 Task: Change the number of threads for transcode stream output to 3.
Action: Mouse moved to (103, 21)
Screenshot: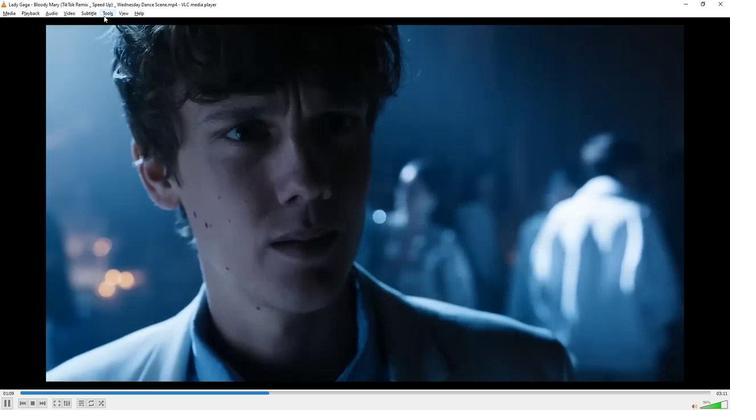 
Action: Mouse pressed left at (103, 21)
Screenshot: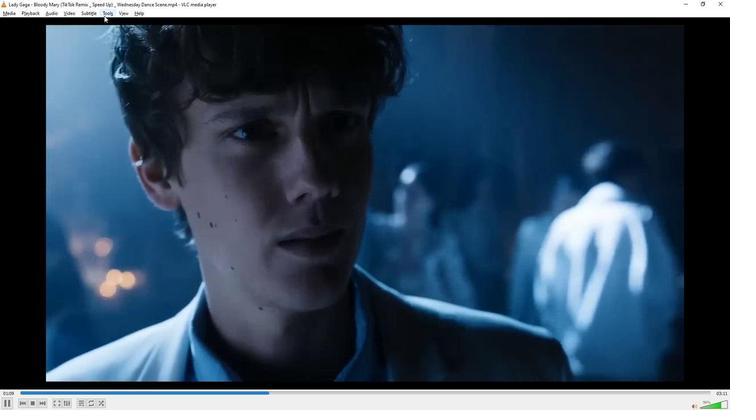 
Action: Mouse moved to (115, 107)
Screenshot: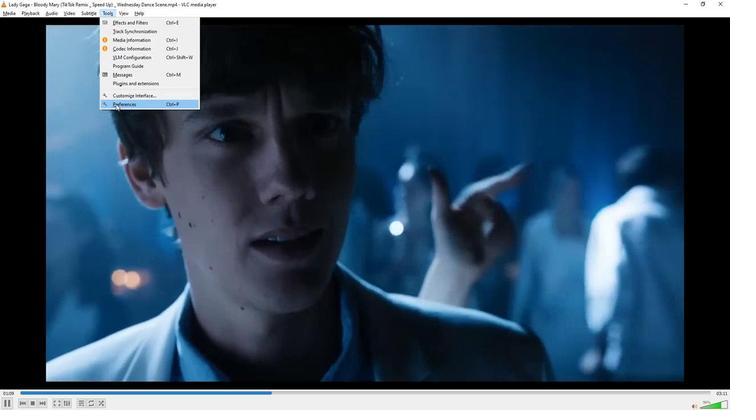 
Action: Mouse pressed left at (115, 107)
Screenshot: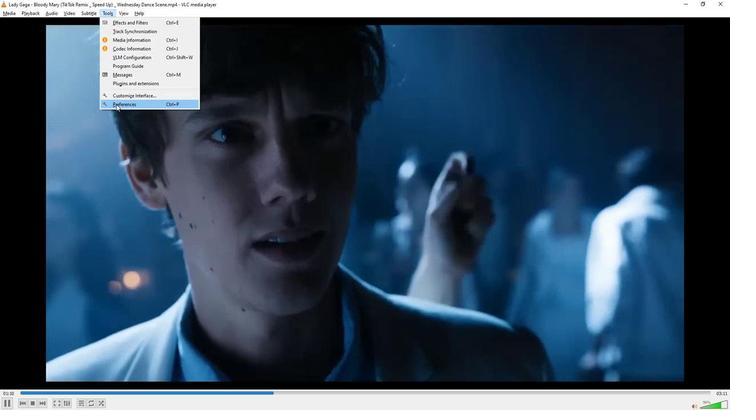 
Action: Mouse moved to (212, 306)
Screenshot: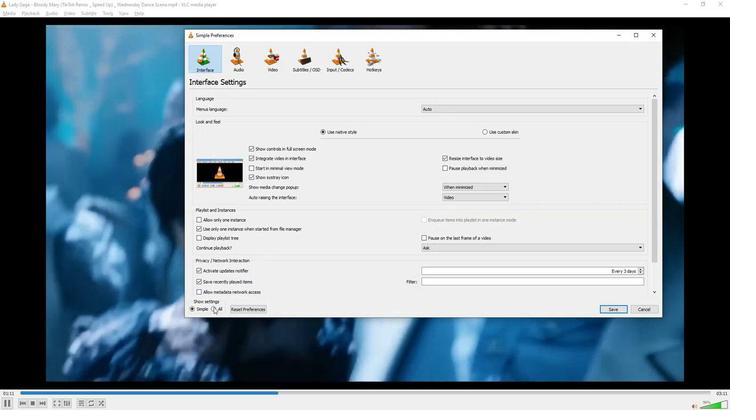 
Action: Mouse pressed left at (212, 306)
Screenshot: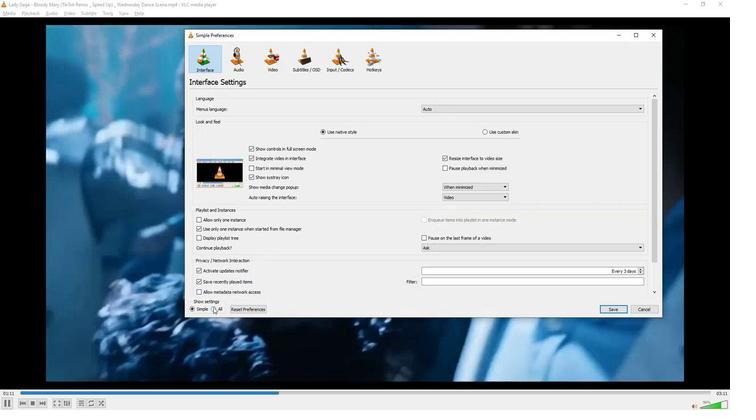
Action: Mouse moved to (308, 175)
Screenshot: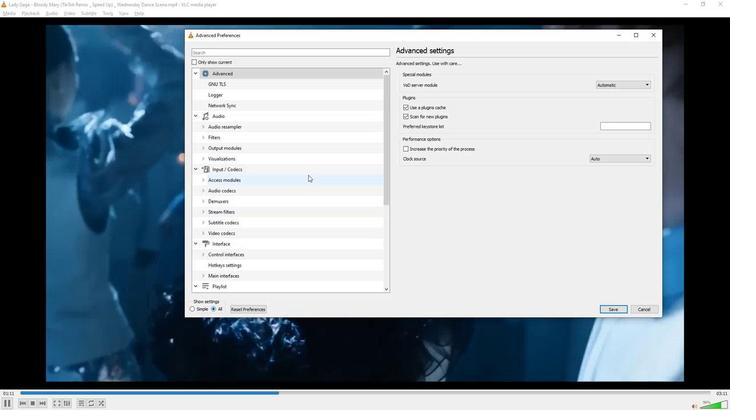 
Action: Mouse scrolled (308, 174) with delta (0, 0)
Screenshot: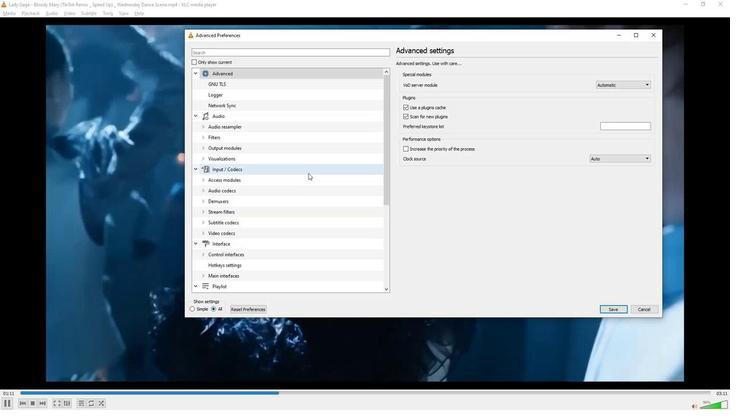 
Action: Mouse moved to (308, 175)
Screenshot: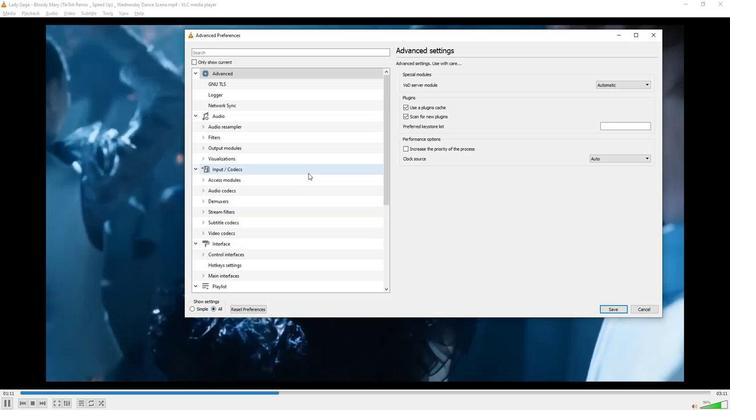 
Action: Mouse scrolled (308, 174) with delta (0, 0)
Screenshot: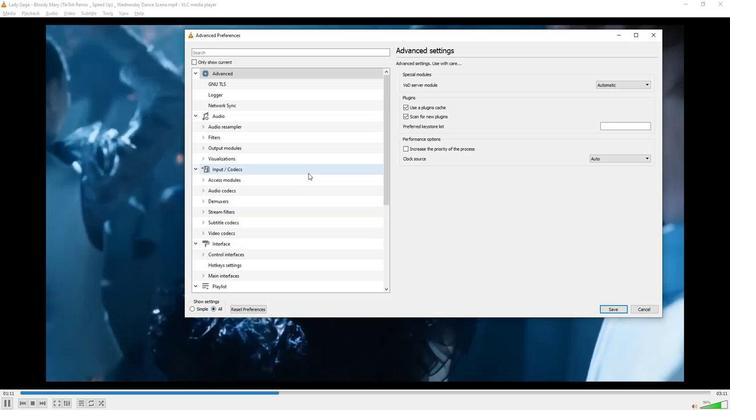 
Action: Mouse scrolled (308, 174) with delta (0, 0)
Screenshot: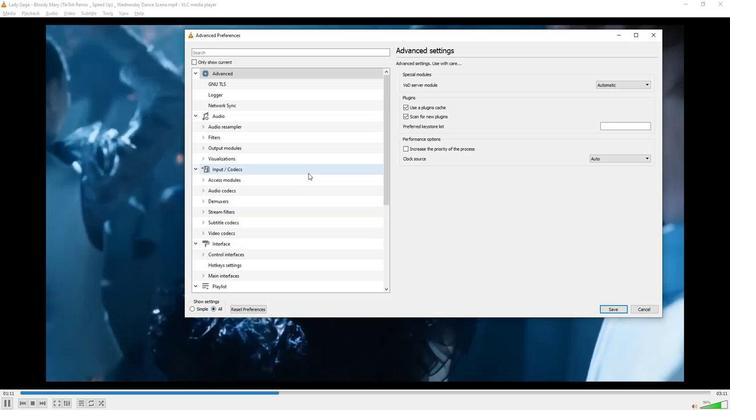 
Action: Mouse scrolled (308, 174) with delta (0, 0)
Screenshot: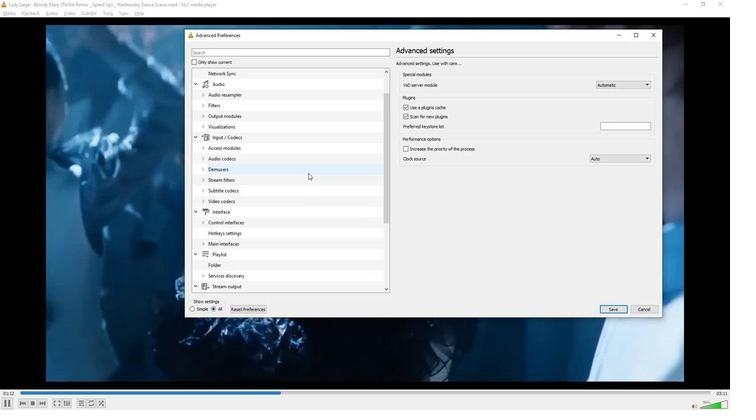 
Action: Mouse scrolled (308, 174) with delta (0, 0)
Screenshot: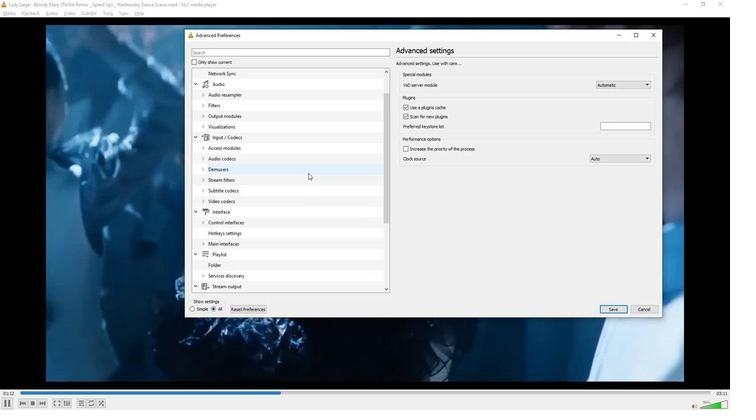
Action: Mouse scrolled (308, 174) with delta (0, 0)
Screenshot: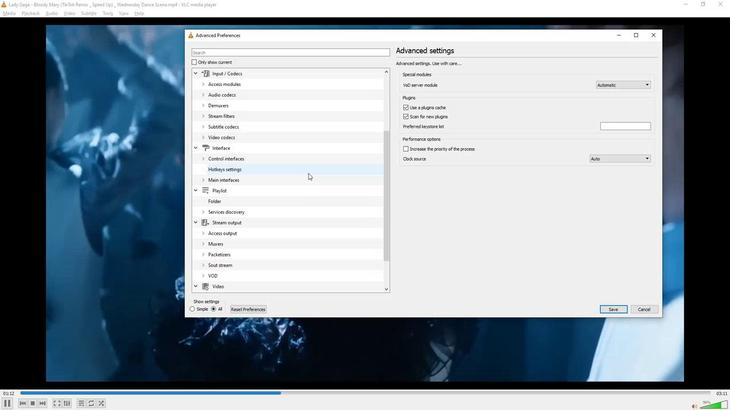 
Action: Mouse scrolled (308, 174) with delta (0, 0)
Screenshot: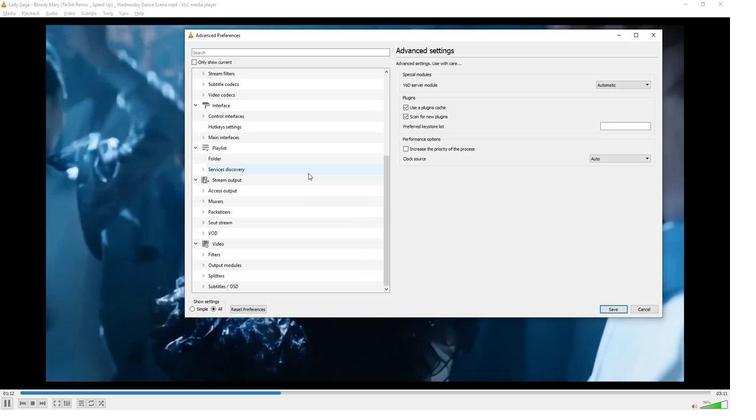 
Action: Mouse moved to (307, 175)
Screenshot: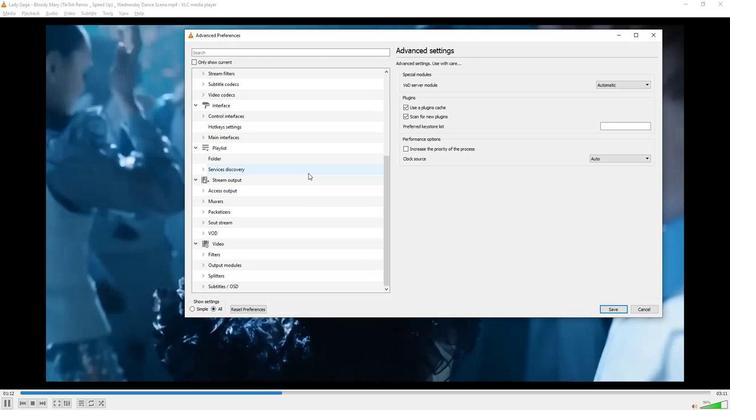 
Action: Mouse scrolled (307, 174) with delta (0, 0)
Screenshot: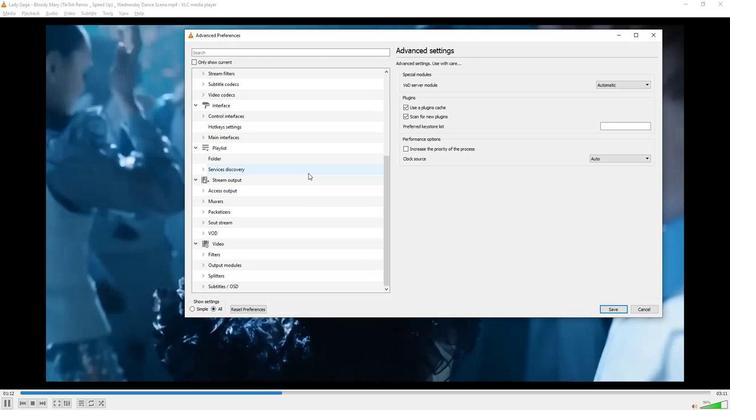 
Action: Mouse scrolled (307, 174) with delta (0, 0)
Screenshot: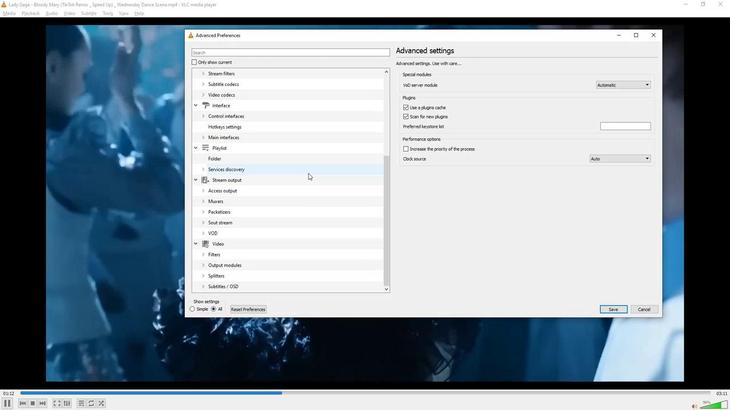 
Action: Mouse scrolled (307, 174) with delta (0, 0)
Screenshot: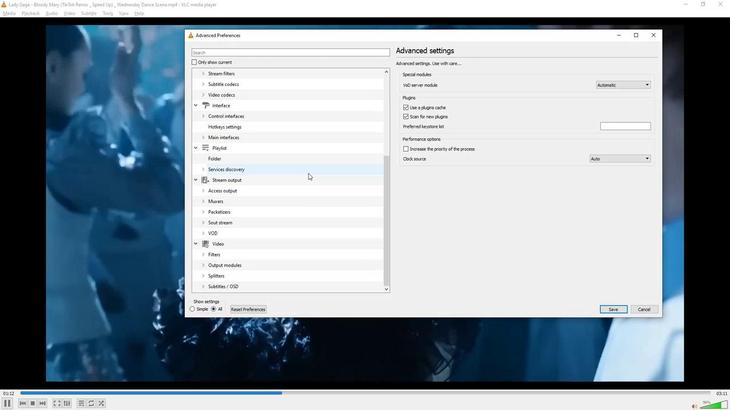 
Action: Mouse scrolled (307, 174) with delta (0, 0)
Screenshot: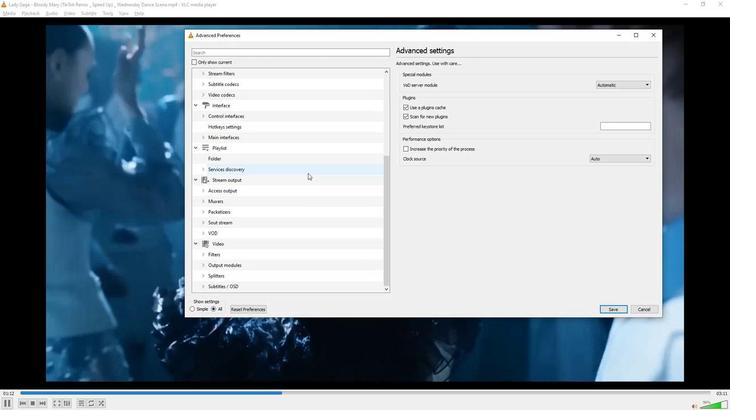 
Action: Mouse scrolled (307, 174) with delta (0, 0)
Screenshot: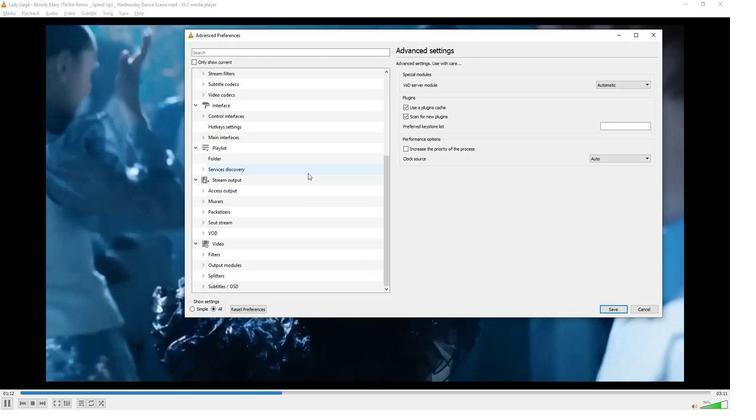 
Action: Mouse moved to (201, 223)
Screenshot: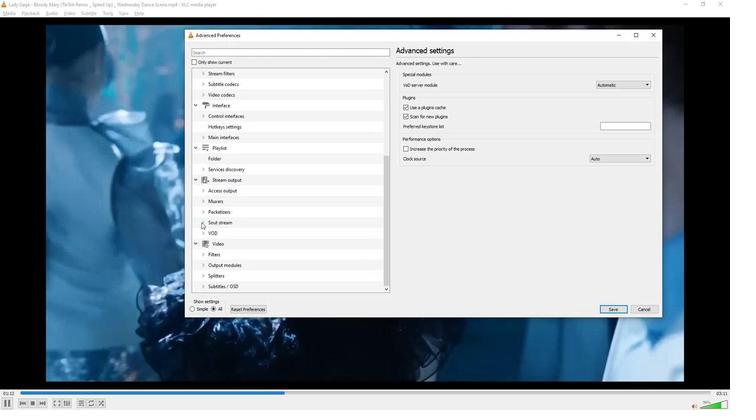 
Action: Mouse pressed left at (201, 223)
Screenshot: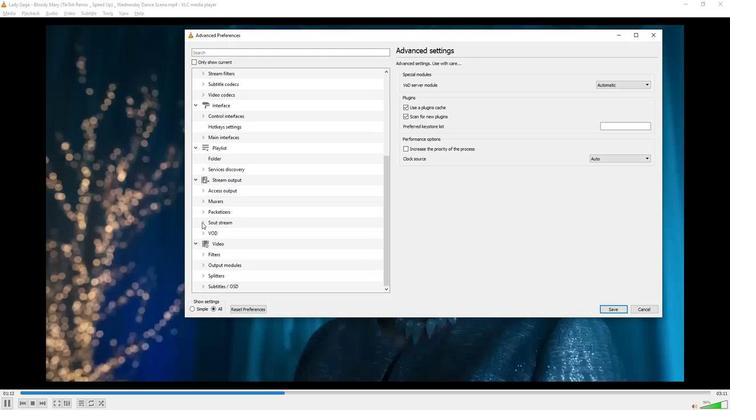 
Action: Mouse moved to (236, 220)
Screenshot: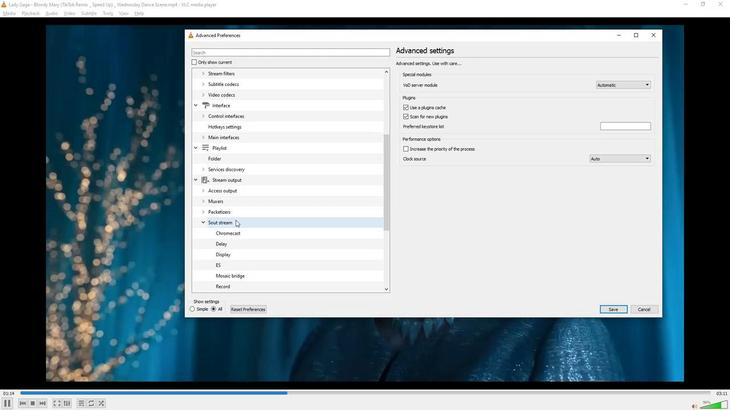 
Action: Mouse scrolled (236, 220) with delta (0, 0)
Screenshot: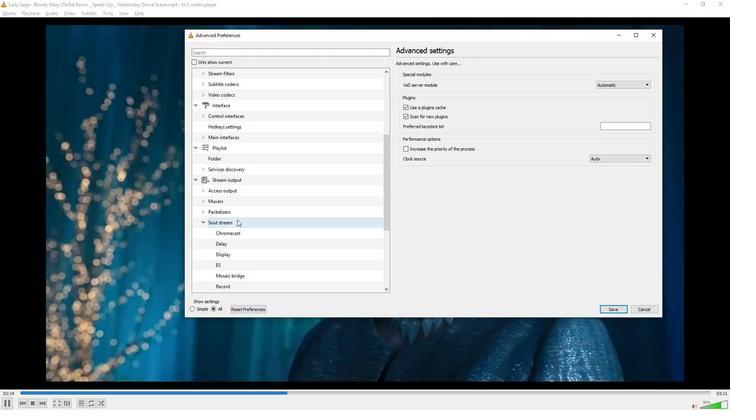 
Action: Mouse scrolled (236, 220) with delta (0, 0)
Screenshot: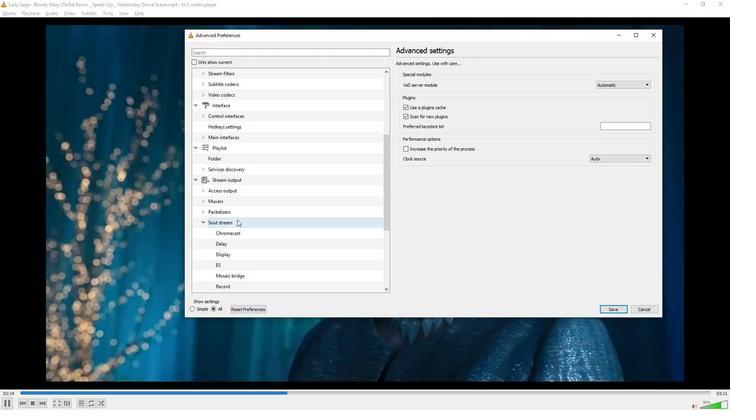 
Action: Mouse scrolled (236, 220) with delta (0, 0)
Screenshot: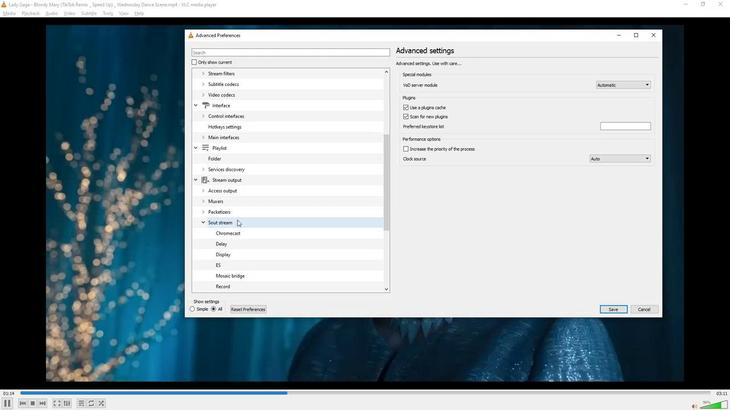 
Action: Mouse scrolled (236, 220) with delta (0, 0)
Screenshot: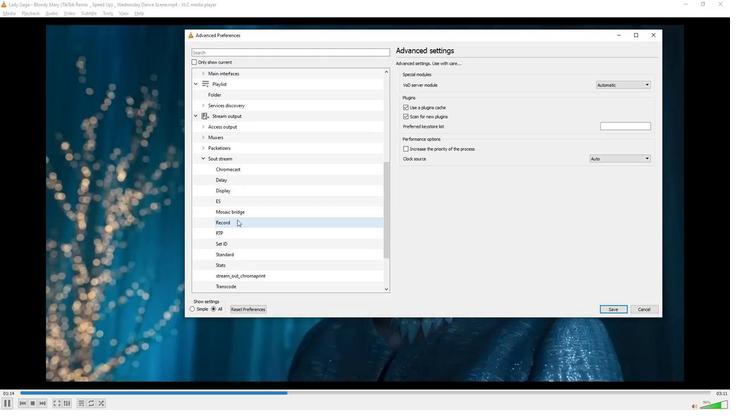 
Action: Mouse scrolled (236, 220) with delta (0, 0)
Screenshot: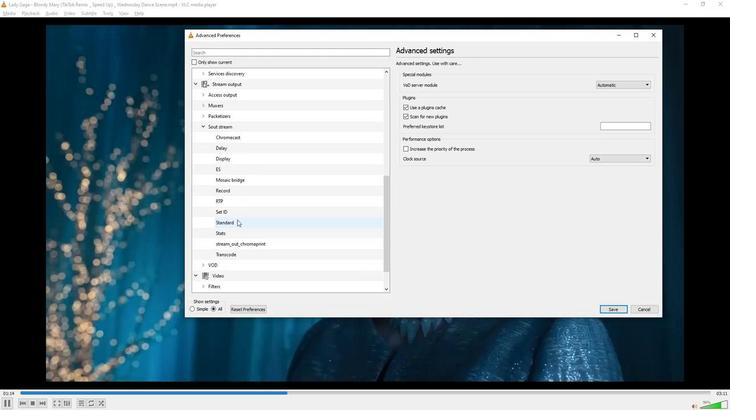 
Action: Mouse moved to (222, 221)
Screenshot: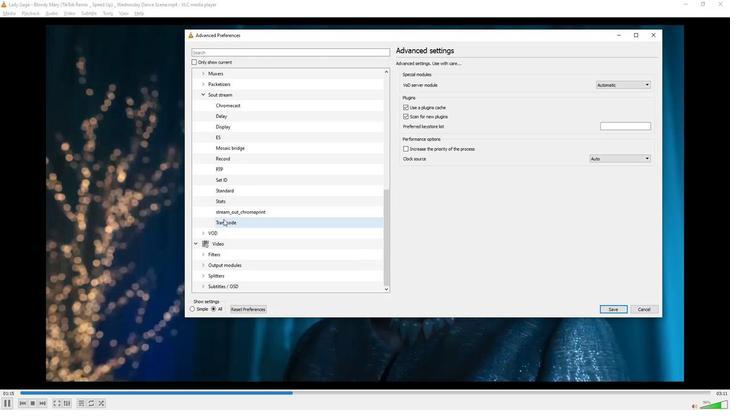 
Action: Mouse pressed left at (222, 221)
Screenshot: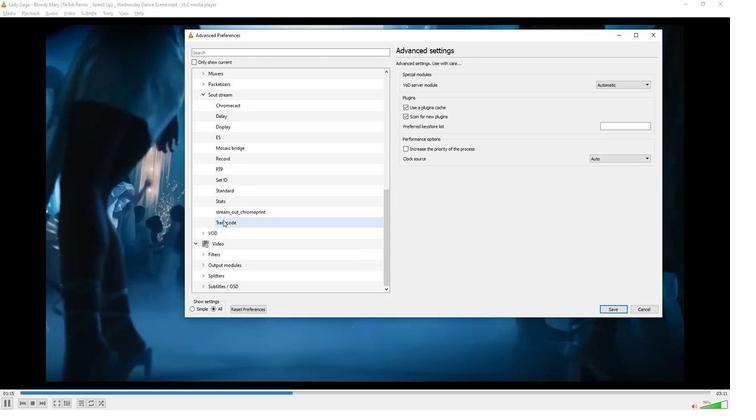 
Action: Mouse moved to (525, 172)
Screenshot: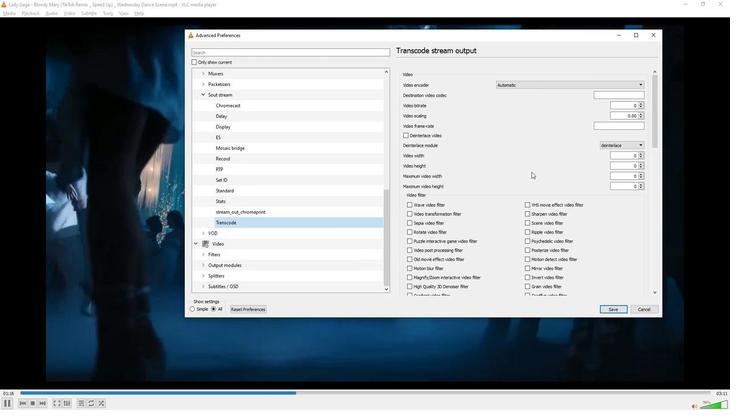 
Action: Mouse scrolled (525, 172) with delta (0, 0)
Screenshot: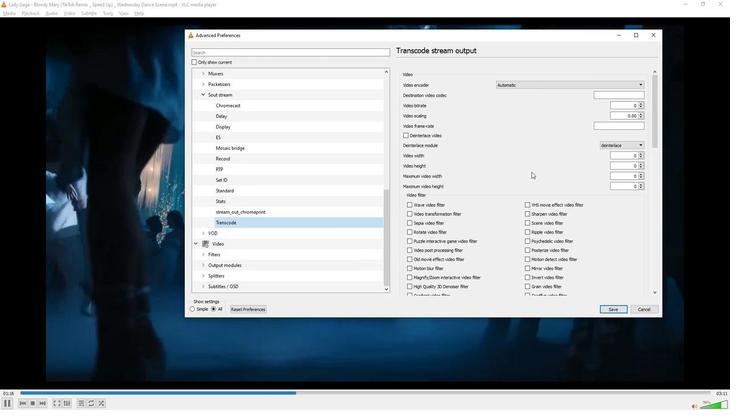 
Action: Mouse moved to (519, 172)
Screenshot: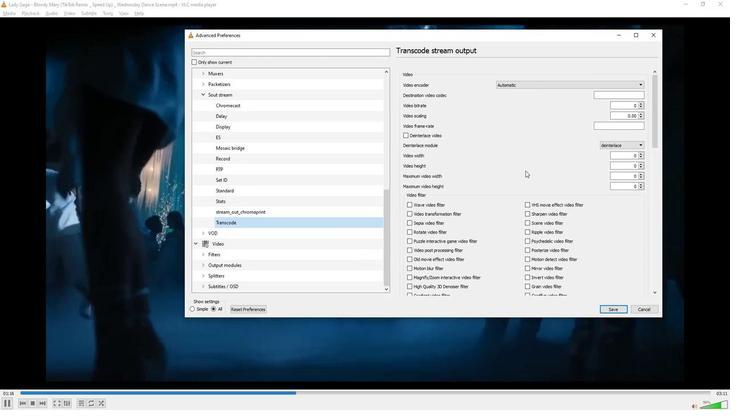 
Action: Mouse scrolled (519, 172) with delta (0, 0)
Screenshot: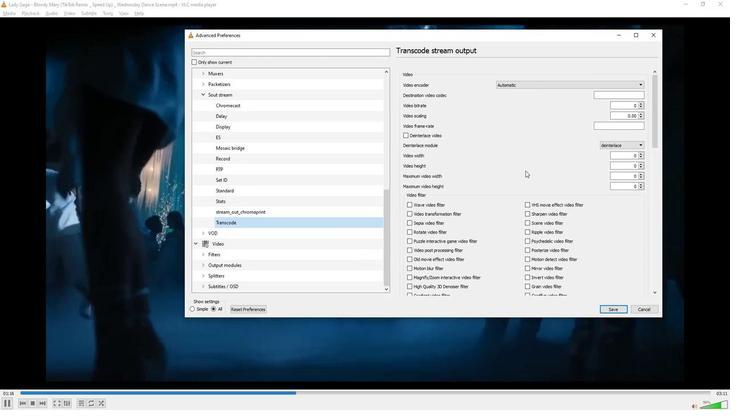 
Action: Mouse moved to (517, 172)
Screenshot: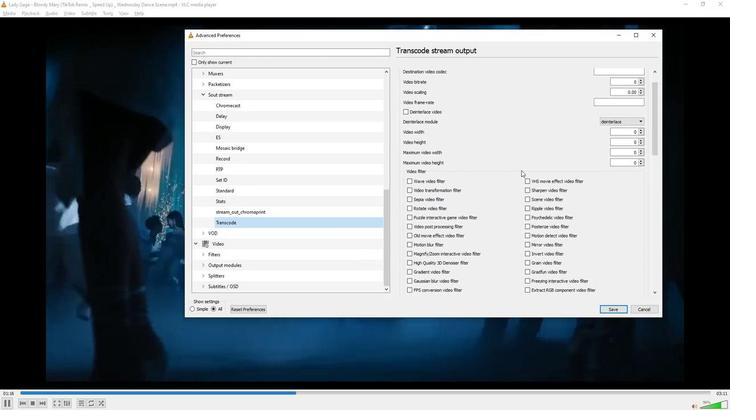
Action: Mouse scrolled (517, 172) with delta (0, 0)
Screenshot: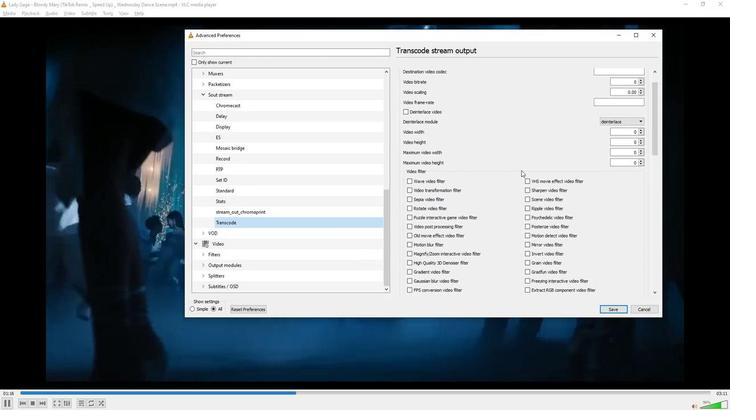 
Action: Mouse moved to (516, 172)
Screenshot: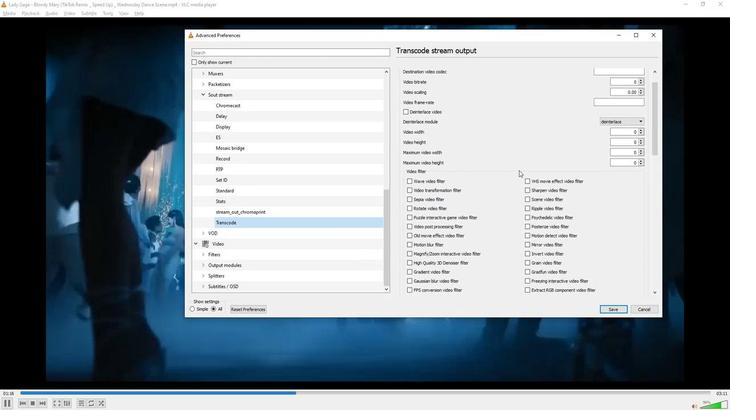 
Action: Mouse scrolled (516, 172) with delta (0, 0)
Screenshot: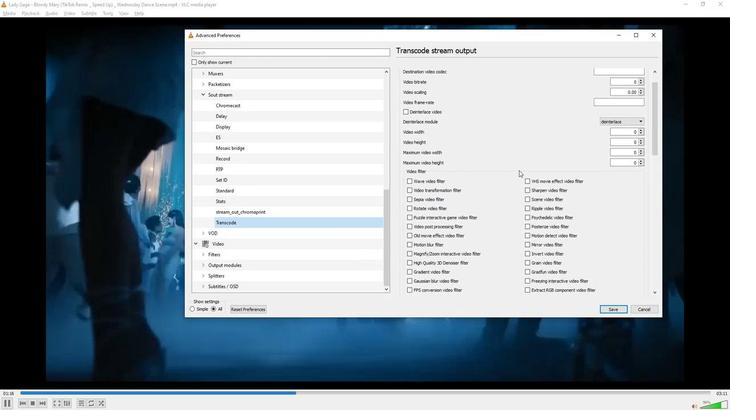 
Action: Mouse moved to (504, 167)
Screenshot: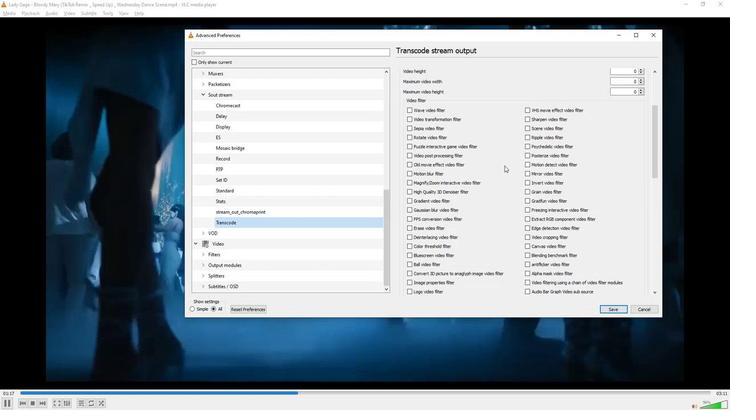 
Action: Mouse scrolled (504, 167) with delta (0, 0)
Screenshot: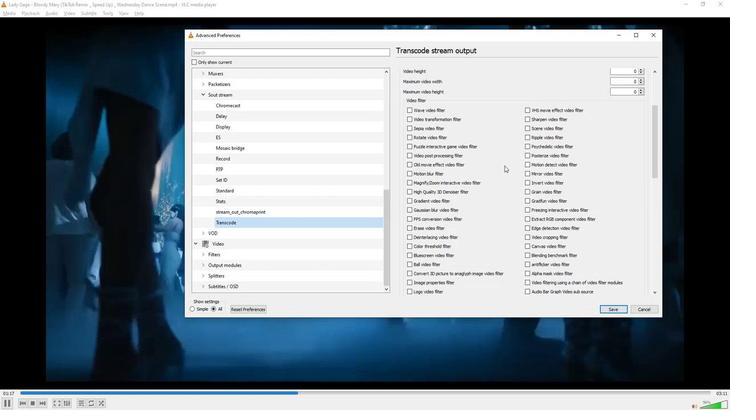 
Action: Mouse scrolled (504, 167) with delta (0, 0)
Screenshot: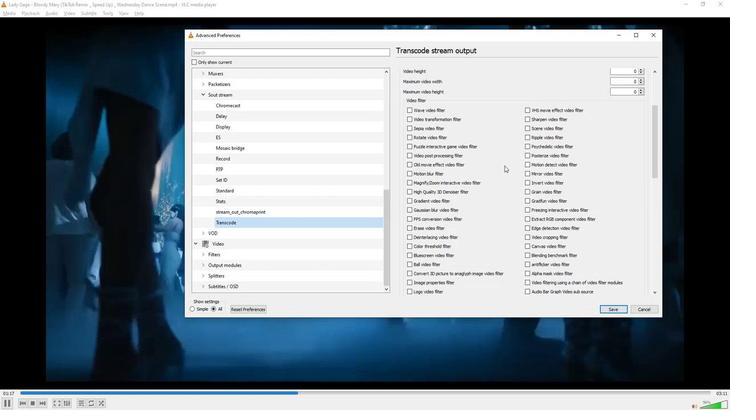 
Action: Mouse scrolled (504, 167) with delta (0, 0)
Screenshot: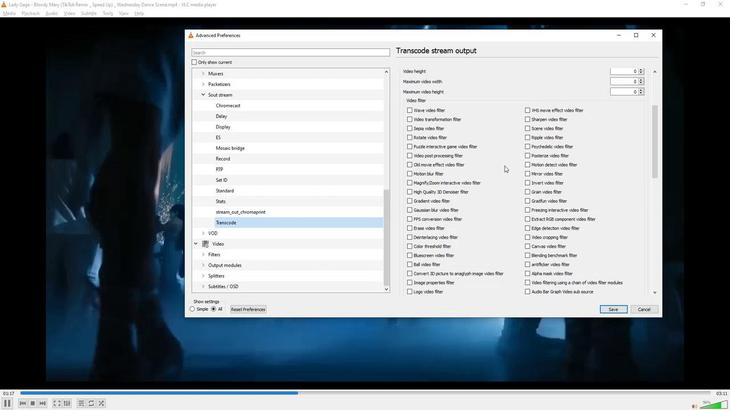 
Action: Mouse scrolled (504, 167) with delta (0, 0)
Screenshot: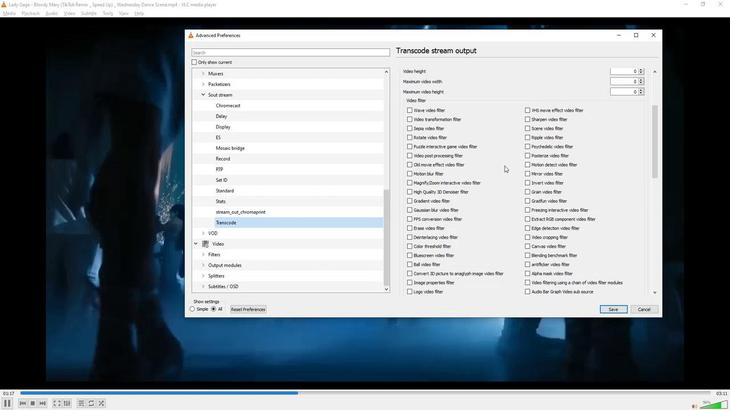 
Action: Mouse scrolled (504, 167) with delta (0, 0)
Screenshot: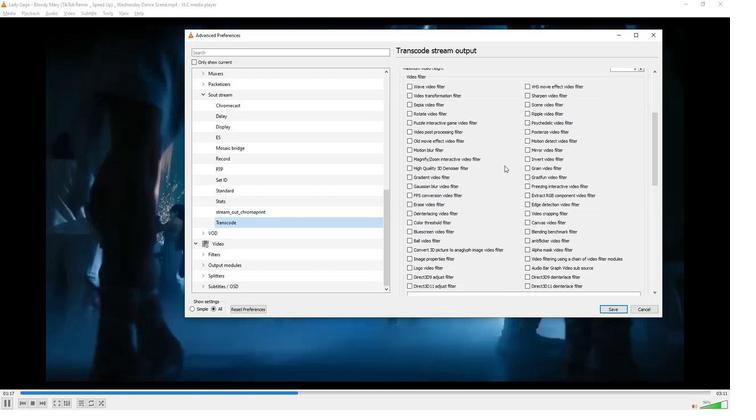 
Action: Mouse scrolled (504, 167) with delta (0, 0)
Screenshot: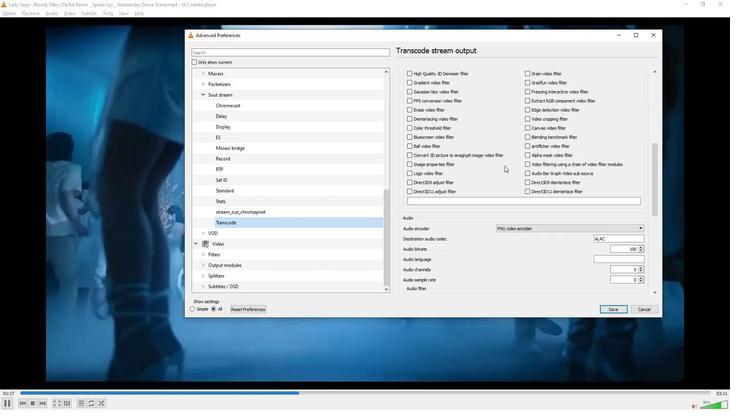 
Action: Mouse scrolled (504, 167) with delta (0, 0)
Screenshot: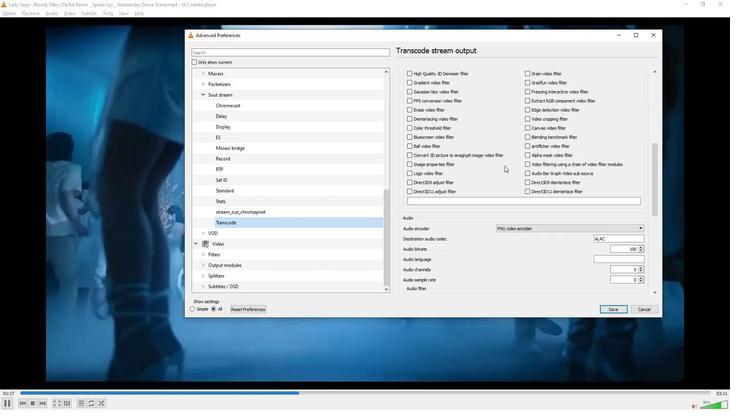 
Action: Mouse scrolled (504, 167) with delta (0, 0)
Screenshot: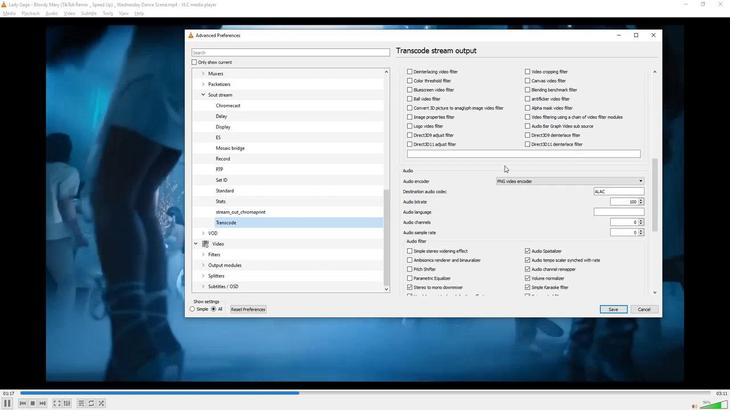 
Action: Mouse scrolled (504, 167) with delta (0, 0)
Screenshot: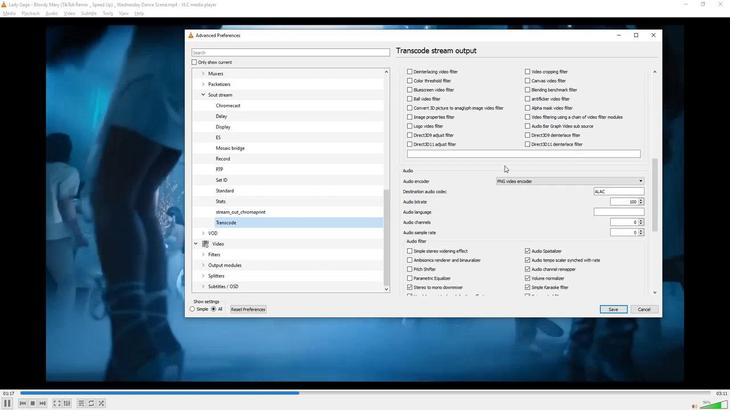 
Action: Mouse scrolled (504, 167) with delta (0, 0)
Screenshot: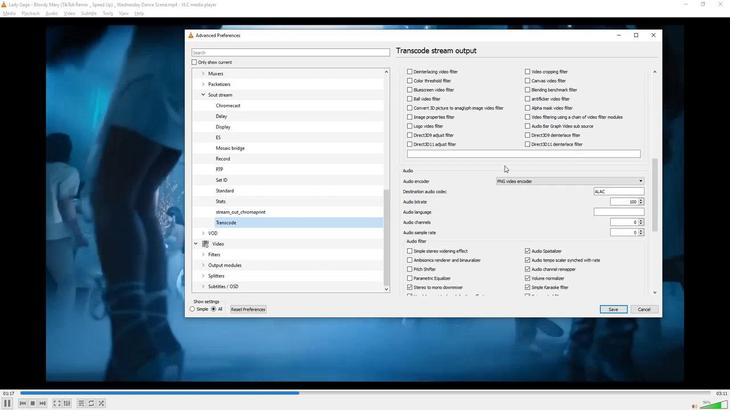
Action: Mouse scrolled (504, 167) with delta (0, 0)
Screenshot: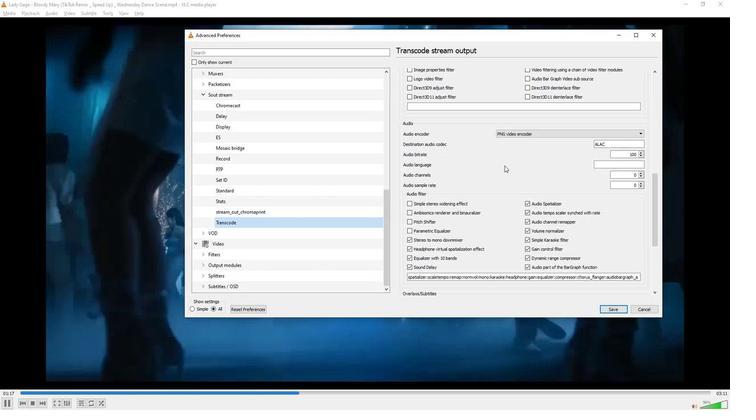 
Action: Mouse scrolled (504, 167) with delta (0, 0)
Screenshot: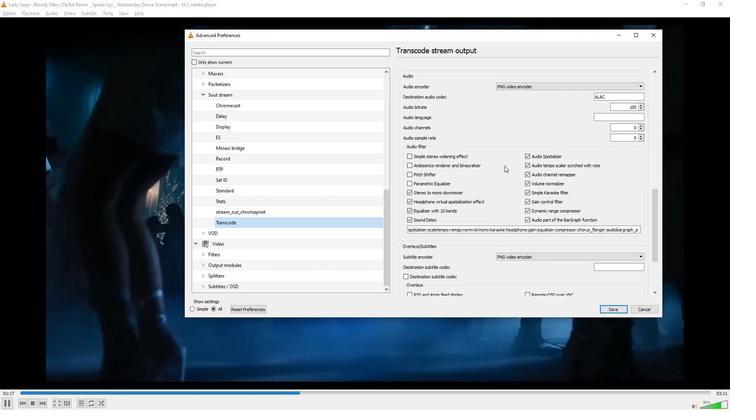 
Action: Mouse scrolled (504, 167) with delta (0, 0)
Screenshot: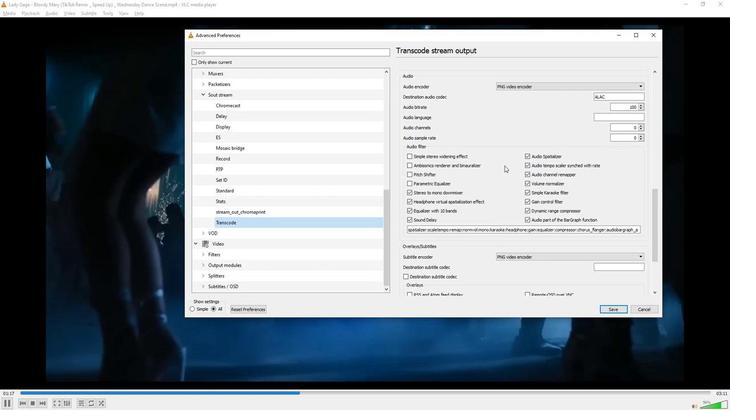 
Action: Mouse scrolled (504, 167) with delta (0, 0)
Screenshot: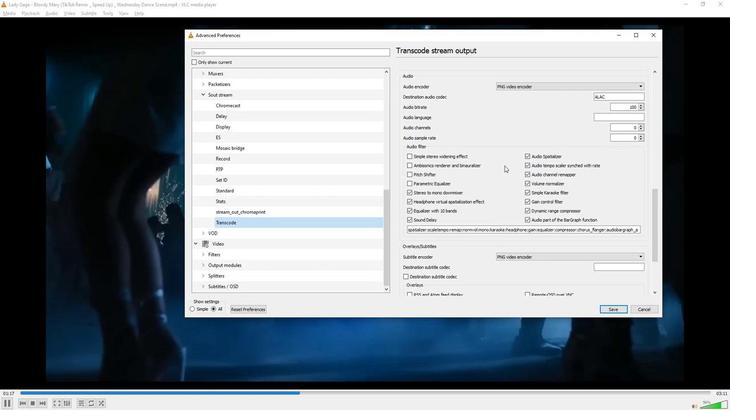 
Action: Mouse scrolled (504, 167) with delta (0, 0)
Screenshot: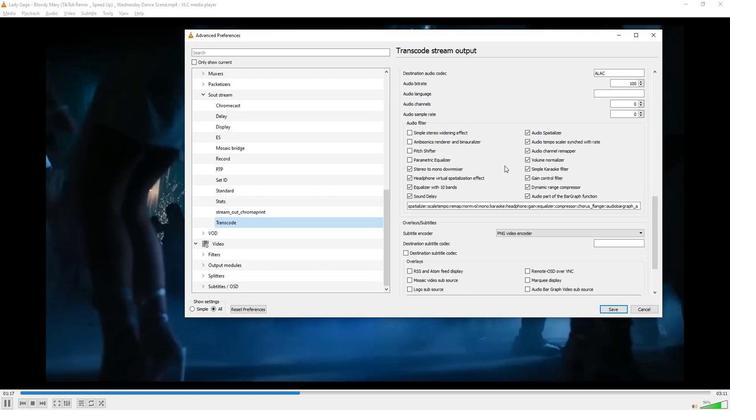 
Action: Mouse scrolled (504, 167) with delta (0, 0)
Screenshot: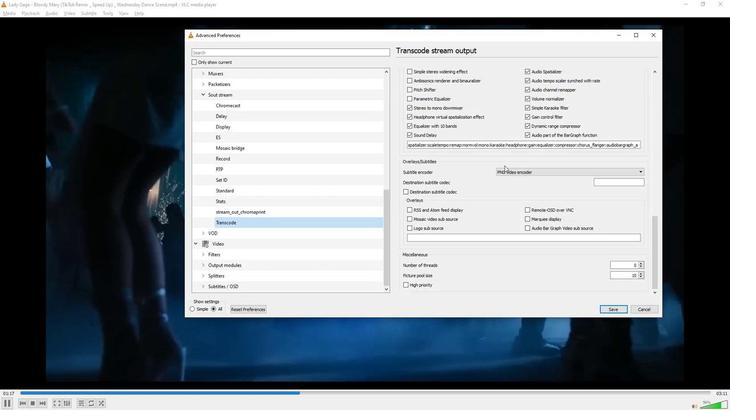 
Action: Mouse scrolled (504, 167) with delta (0, 0)
Screenshot: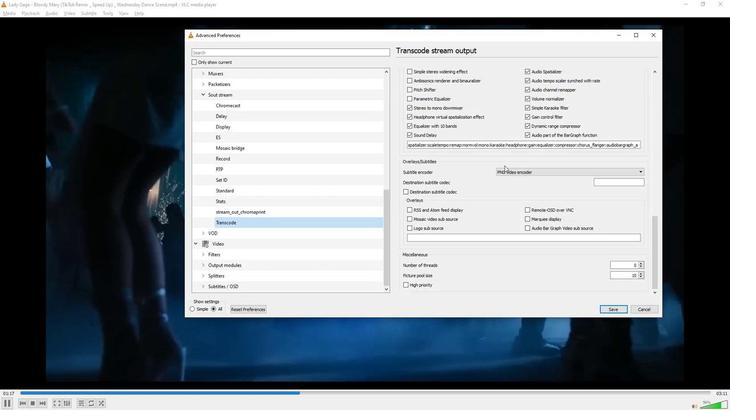 
Action: Mouse moved to (639, 262)
Screenshot: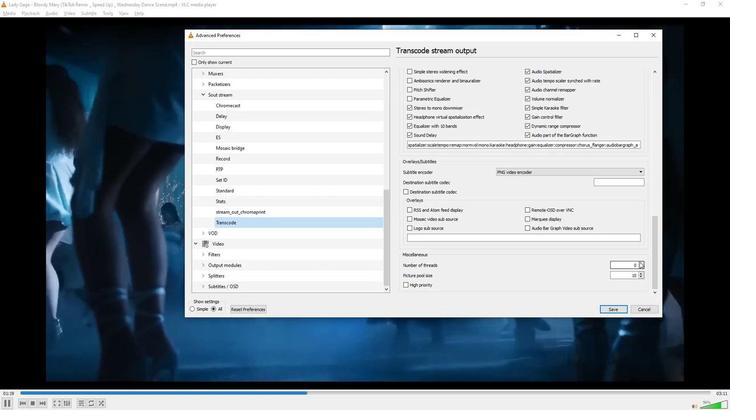 
Action: Mouse pressed left at (639, 262)
Screenshot: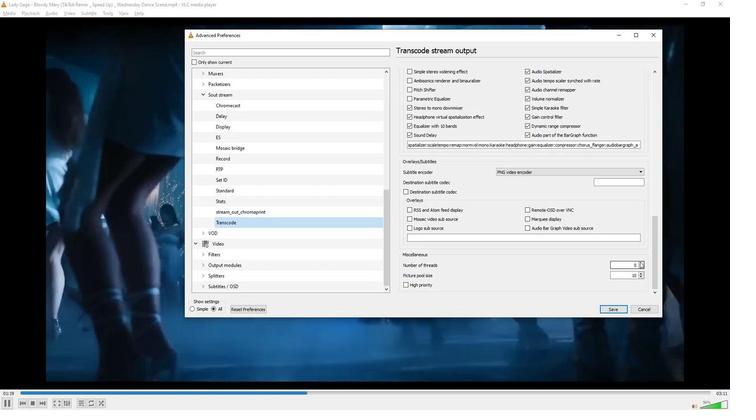 
Action: Mouse pressed left at (639, 262)
Screenshot: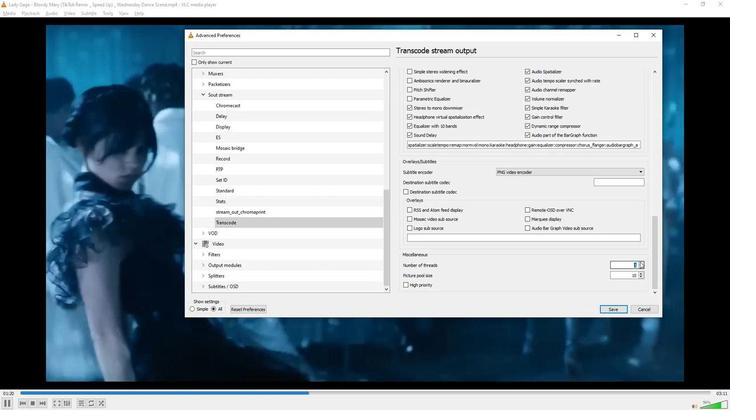 
Action: Mouse pressed left at (639, 262)
Screenshot: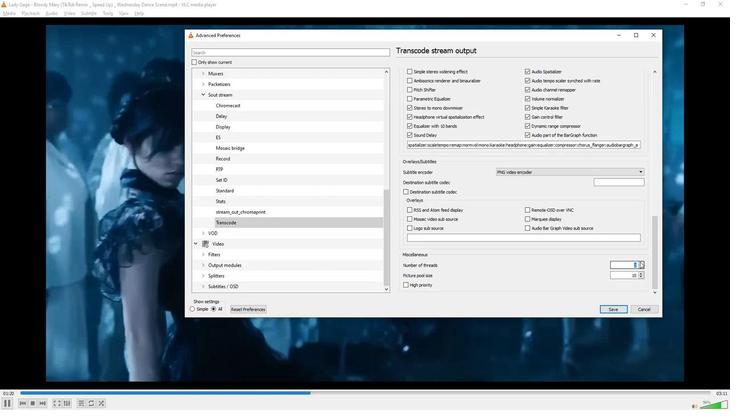 
Action: Mouse moved to (579, 268)
Screenshot: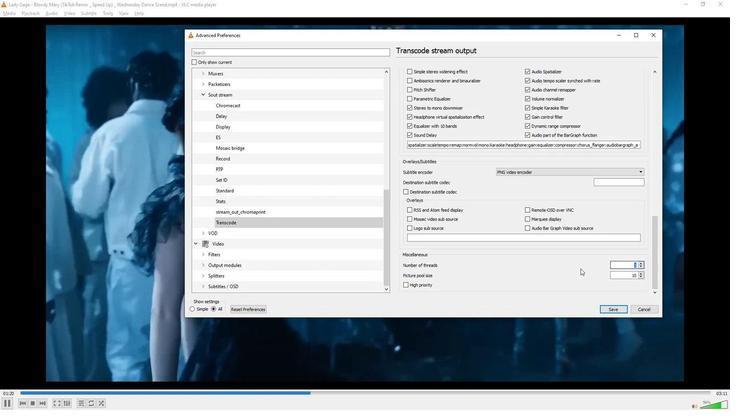 
Action: Mouse pressed left at (579, 268)
Screenshot: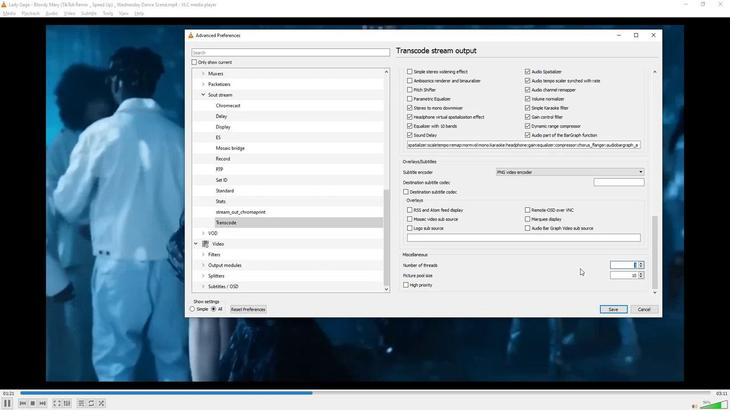 
